 Task: Sort the products by unit price (low first).
Action: Mouse pressed left at (21, 127)
Screenshot: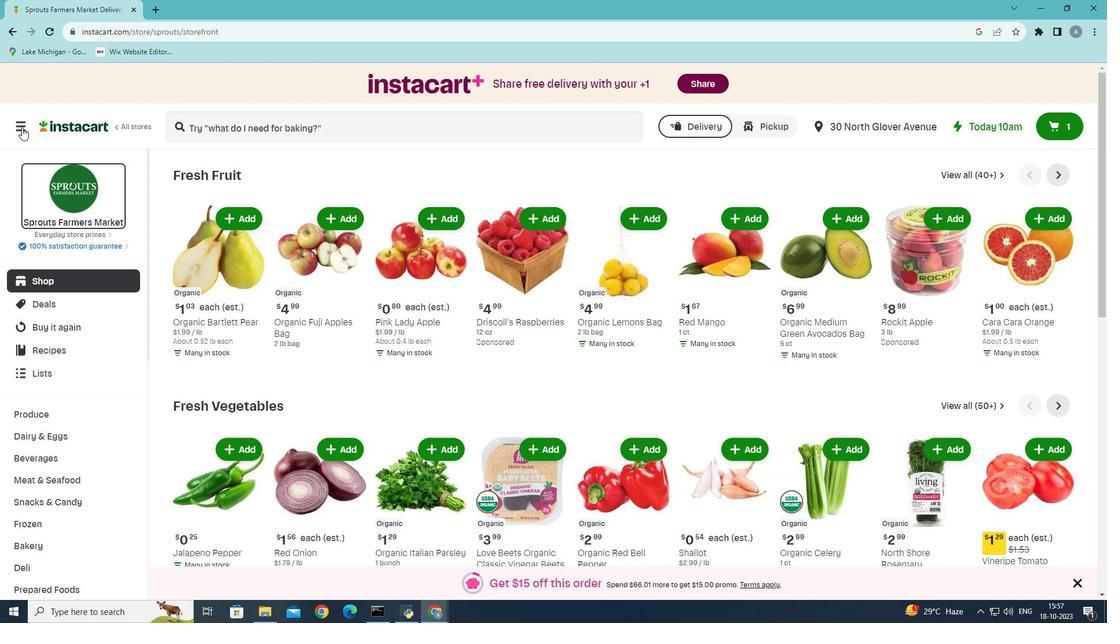 
Action: Mouse moved to (74, 332)
Screenshot: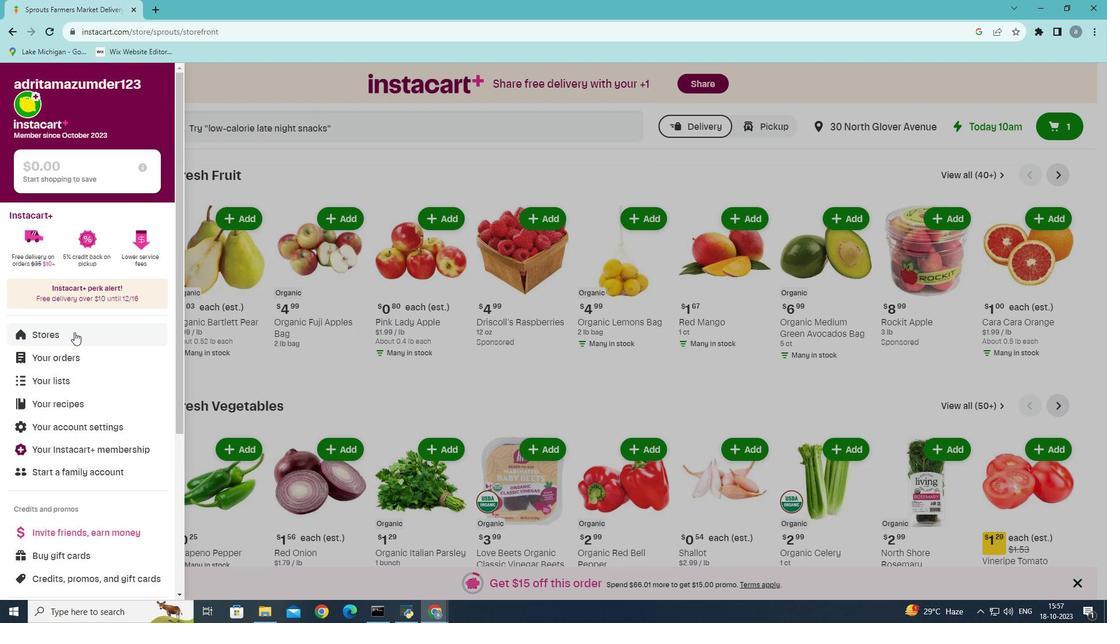 
Action: Mouse pressed left at (74, 332)
Screenshot: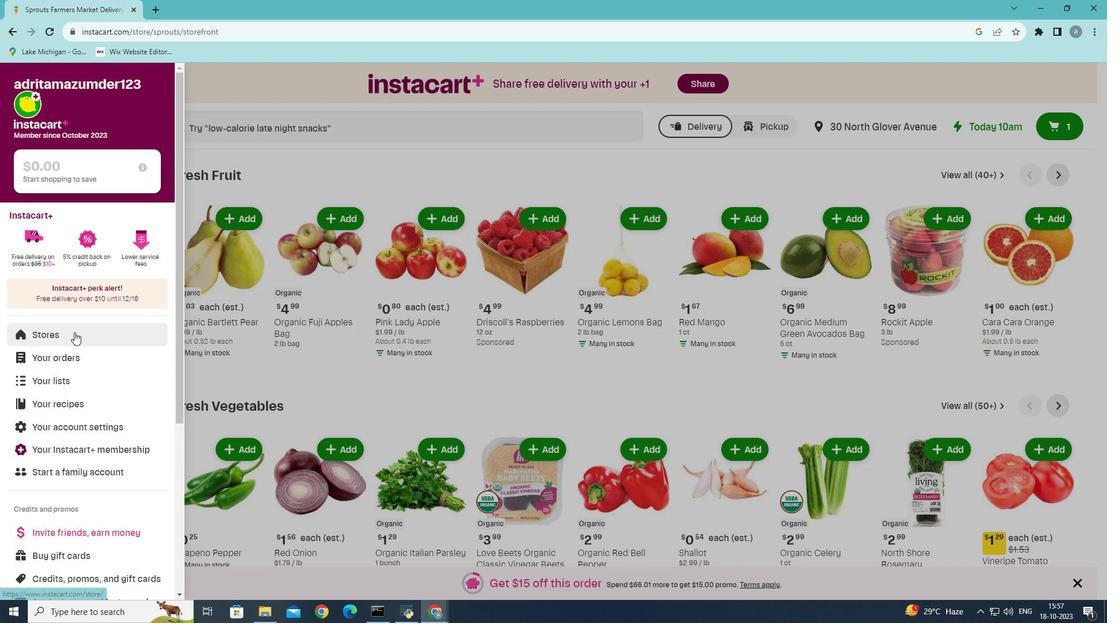 
Action: Mouse moved to (275, 130)
Screenshot: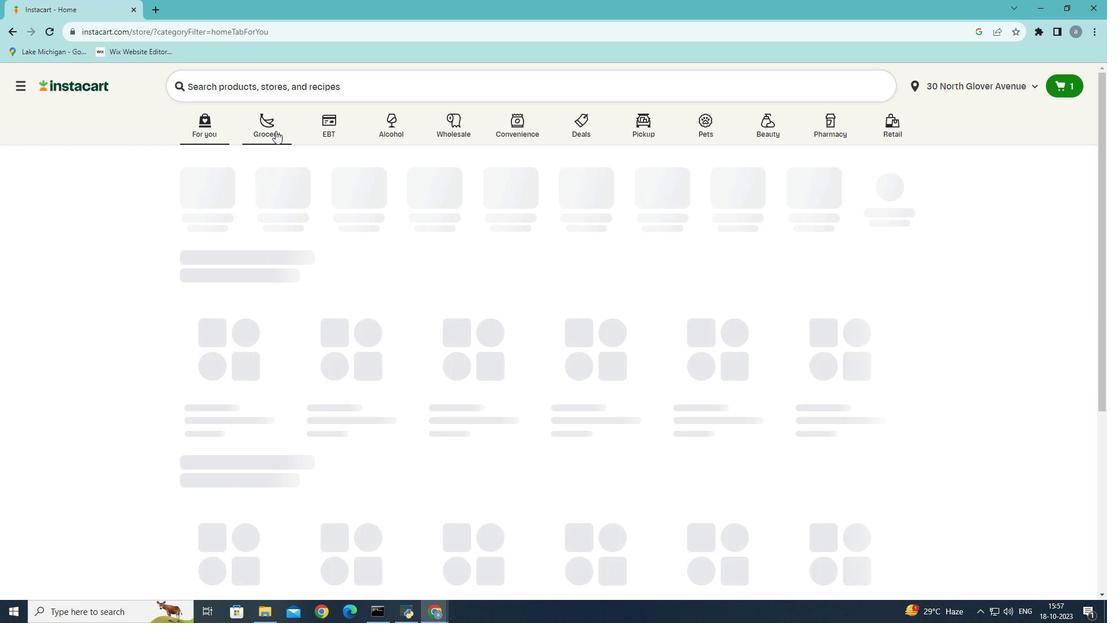 
Action: Mouse pressed left at (275, 130)
Screenshot: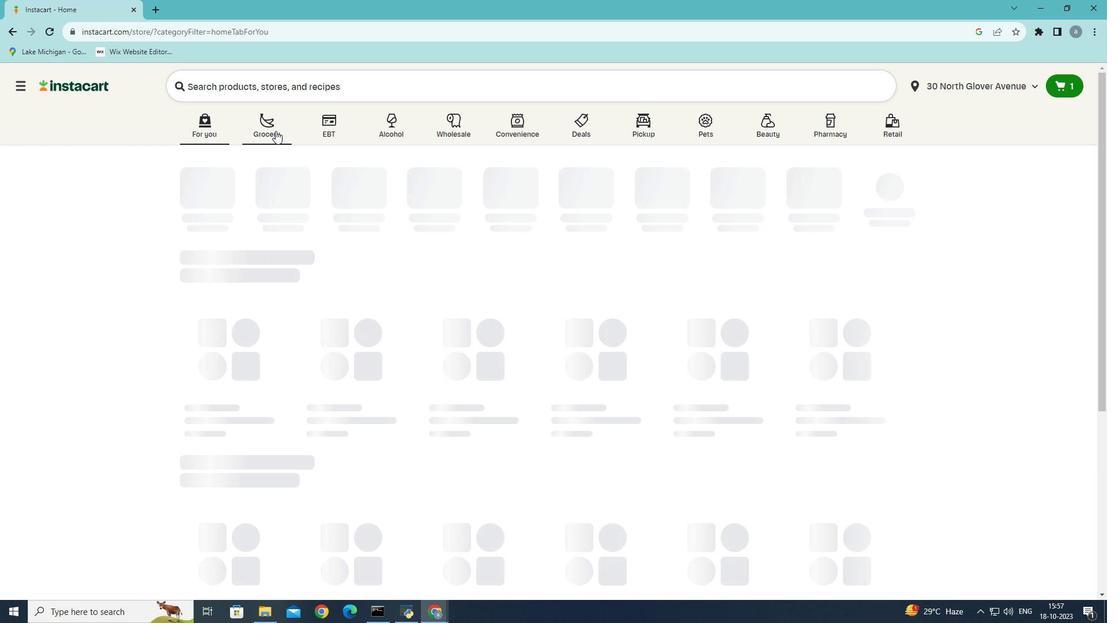 
Action: Mouse moved to (261, 343)
Screenshot: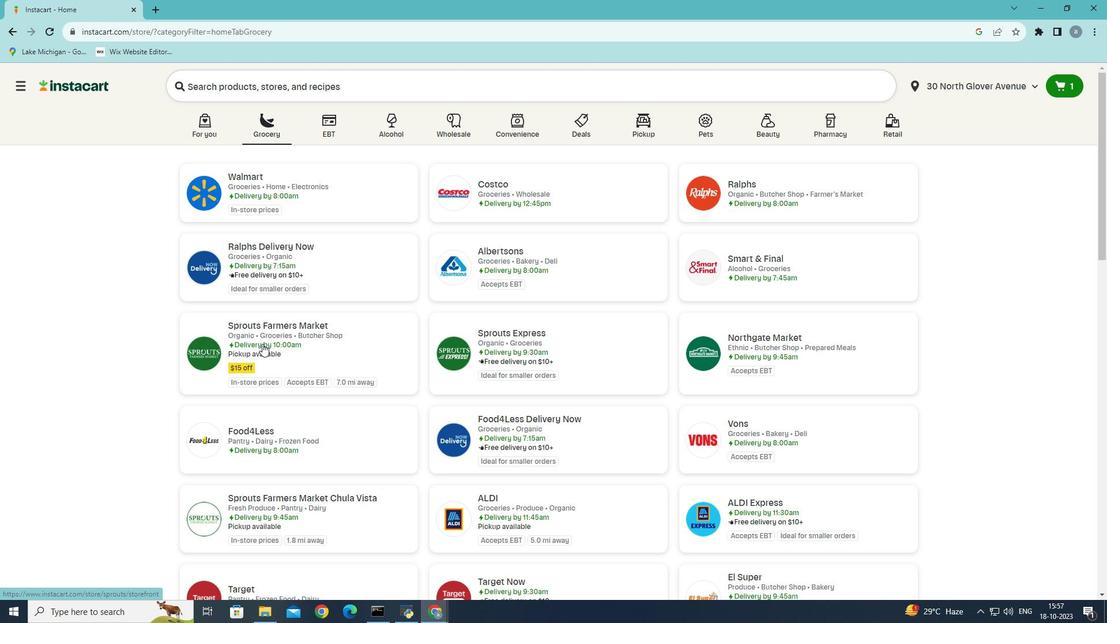 
Action: Mouse pressed left at (261, 343)
Screenshot: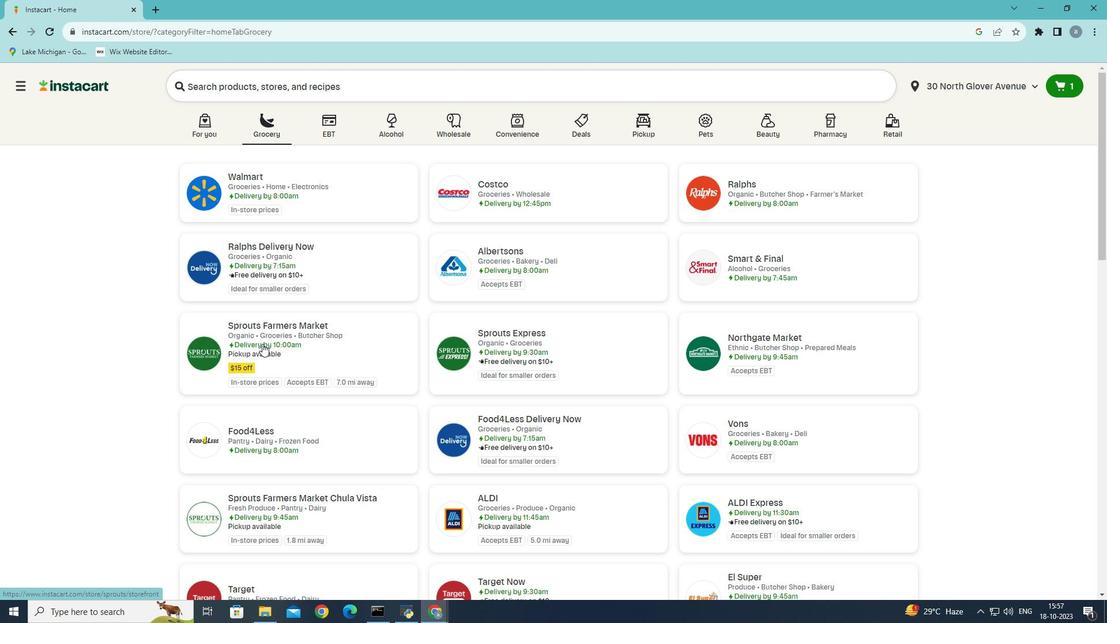 
Action: Mouse moved to (73, 482)
Screenshot: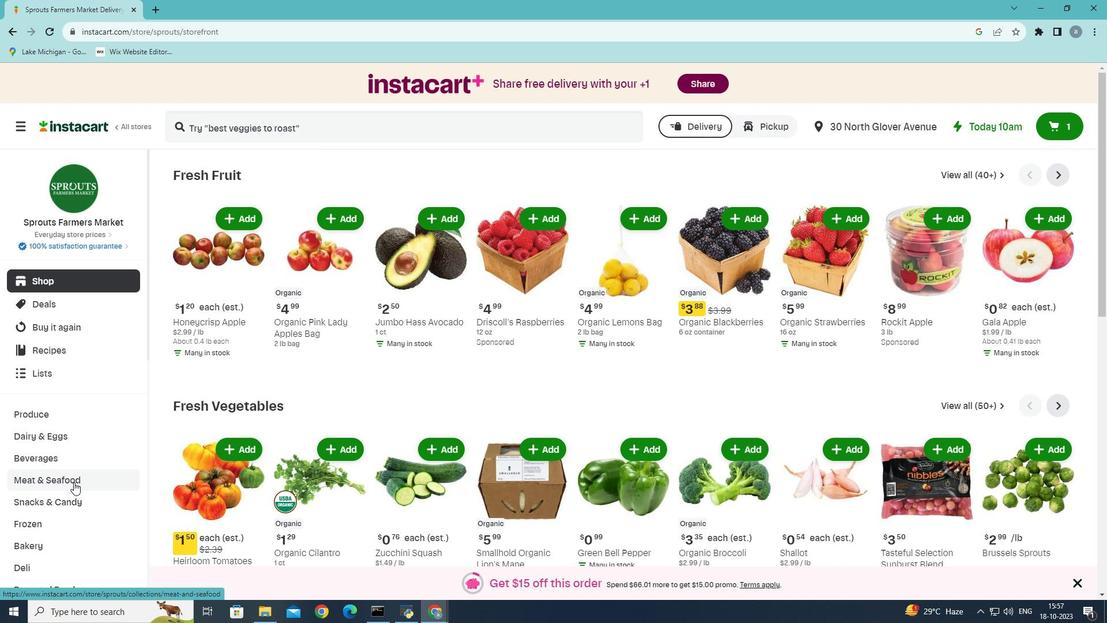 
Action: Mouse pressed left at (73, 482)
Screenshot: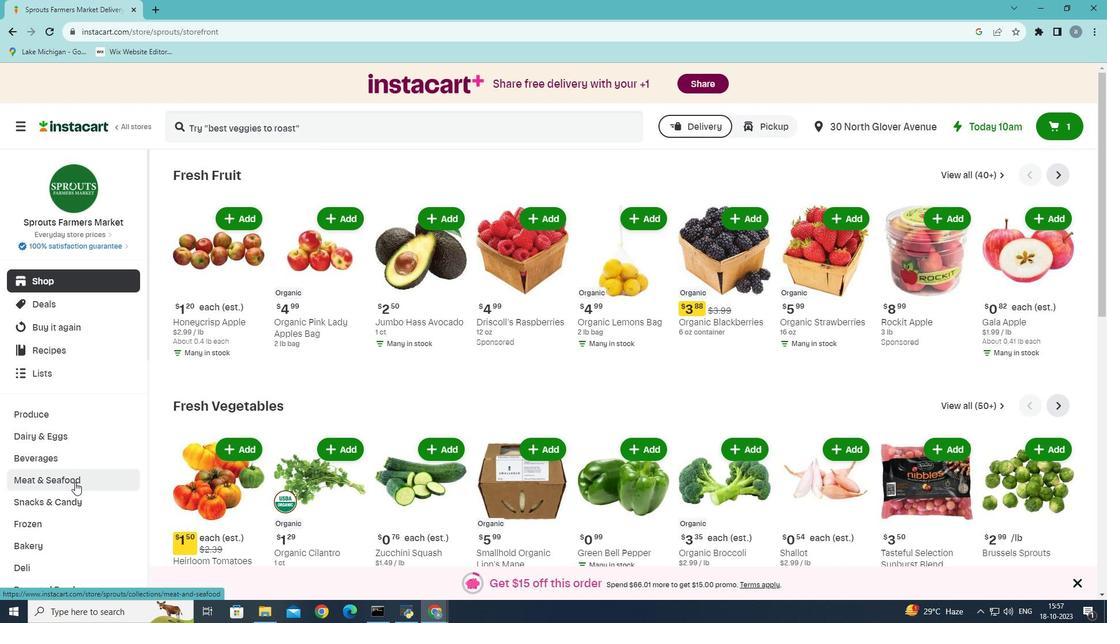 
Action: Mouse moved to (417, 201)
Screenshot: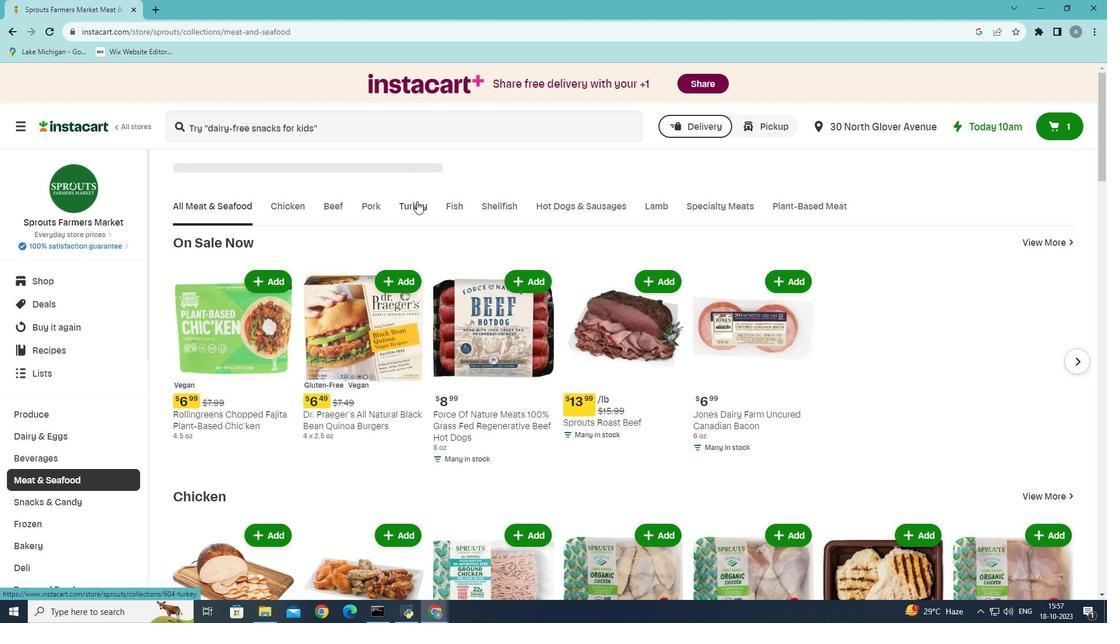 
Action: Mouse pressed left at (417, 201)
Screenshot: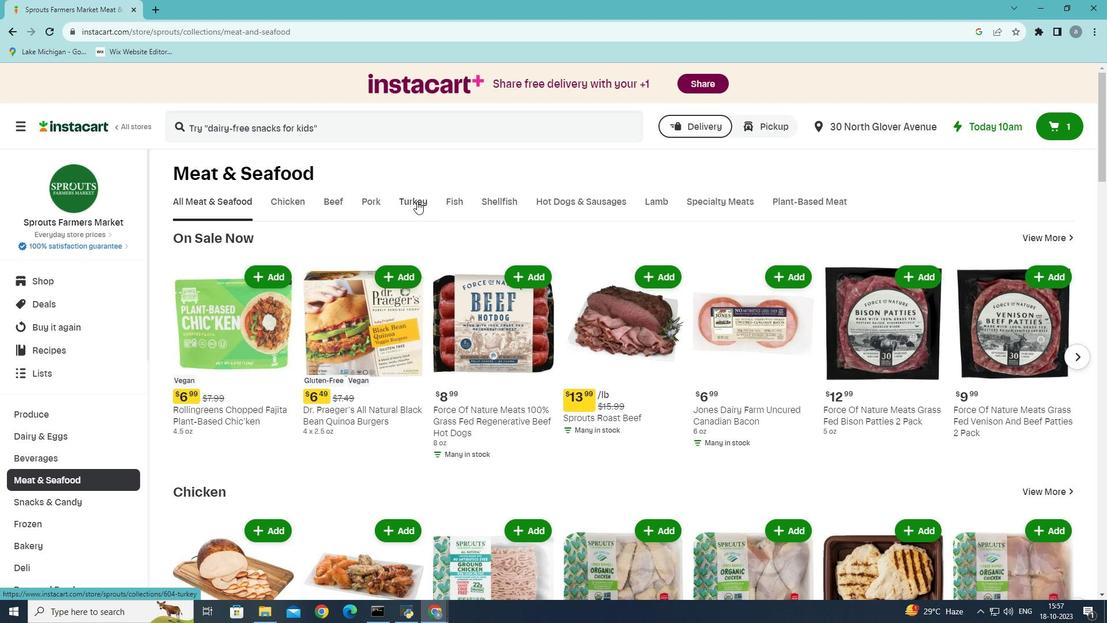 
Action: Mouse moved to (398, 253)
Screenshot: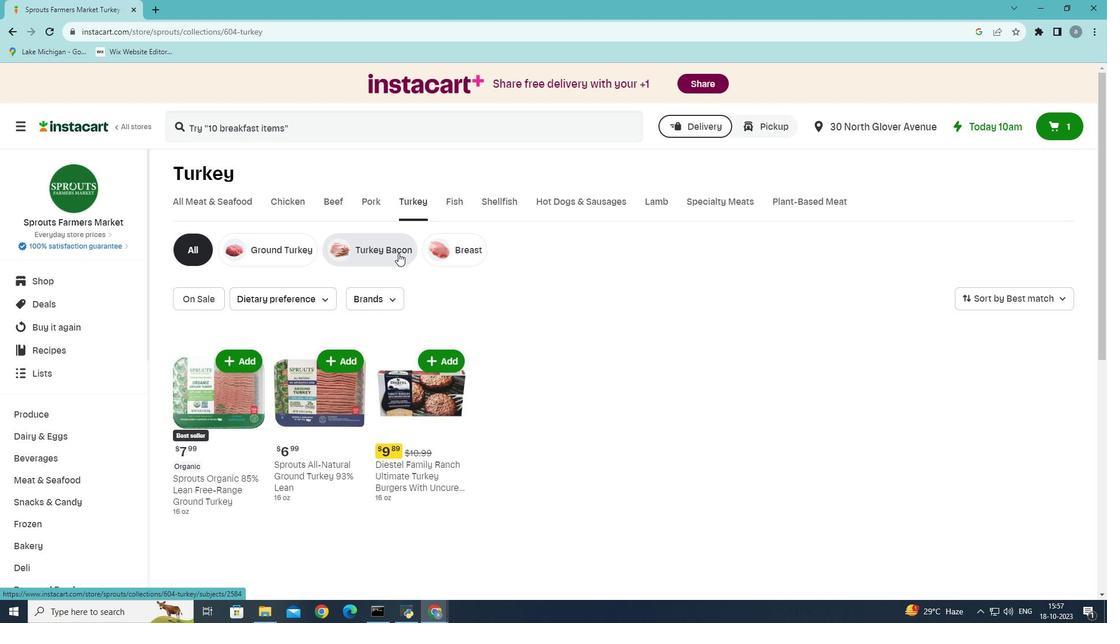 
Action: Mouse pressed left at (398, 253)
Screenshot: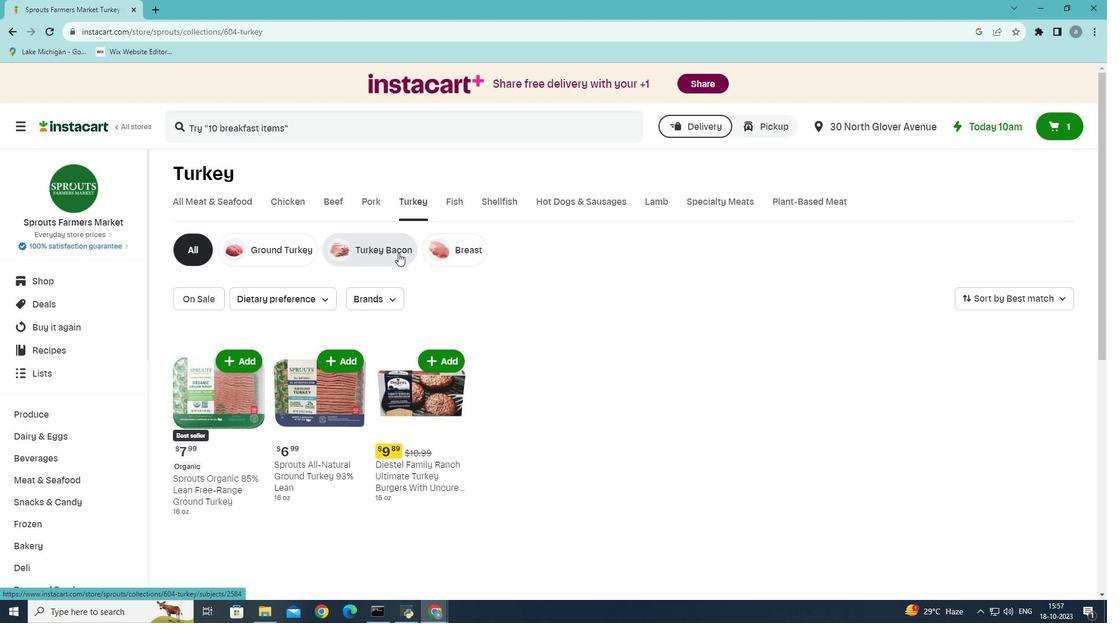 
Action: Mouse moved to (1063, 294)
Screenshot: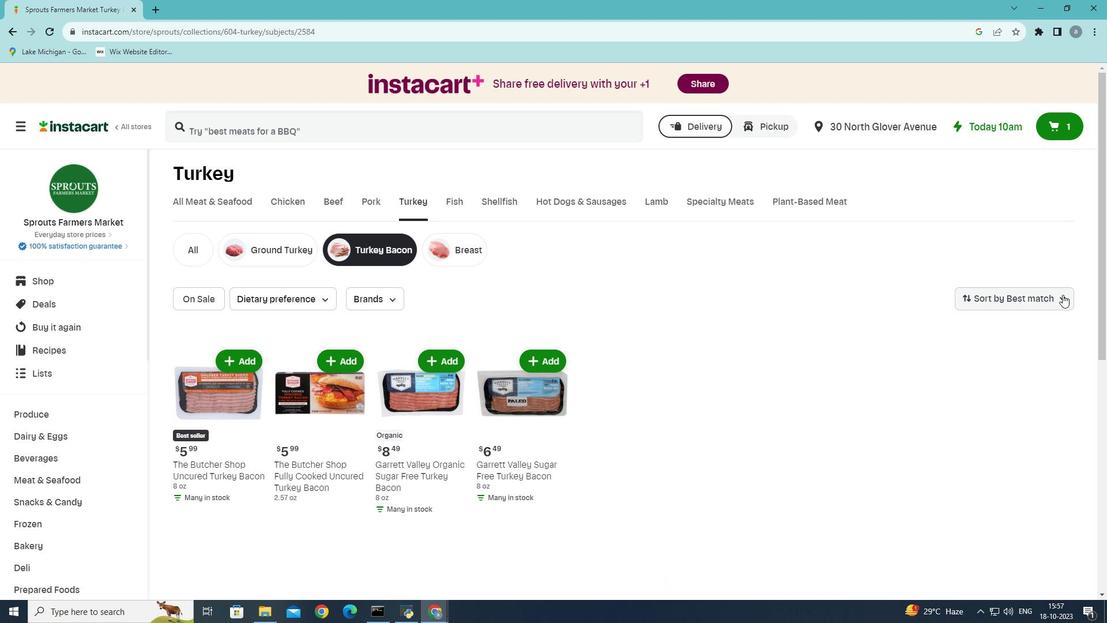 
Action: Mouse pressed left at (1063, 294)
Screenshot: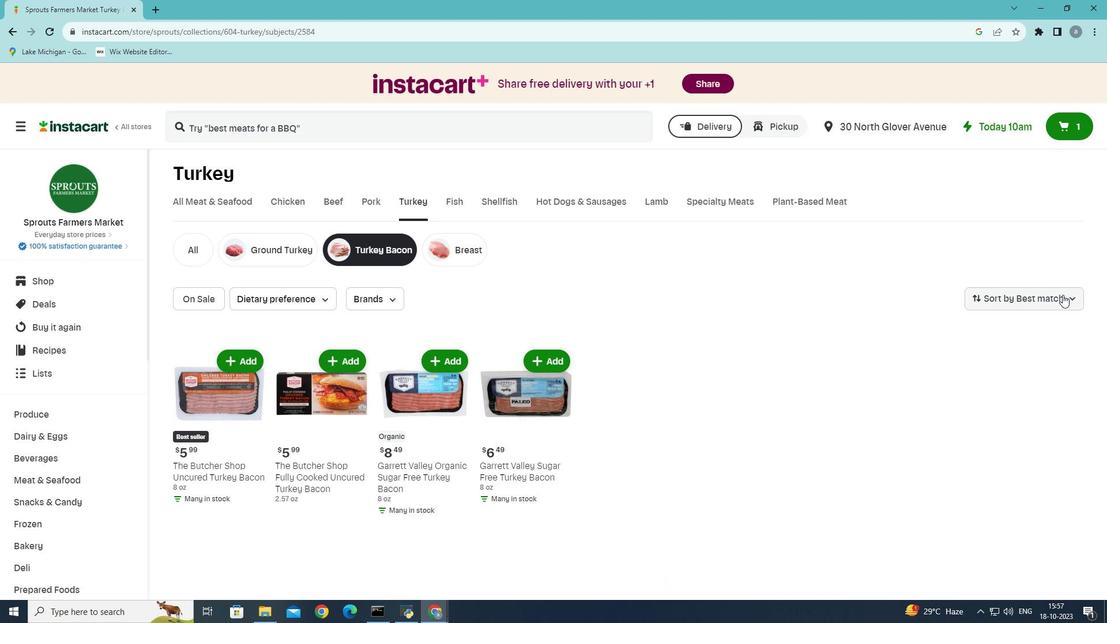 
Action: Mouse moved to (1025, 408)
Screenshot: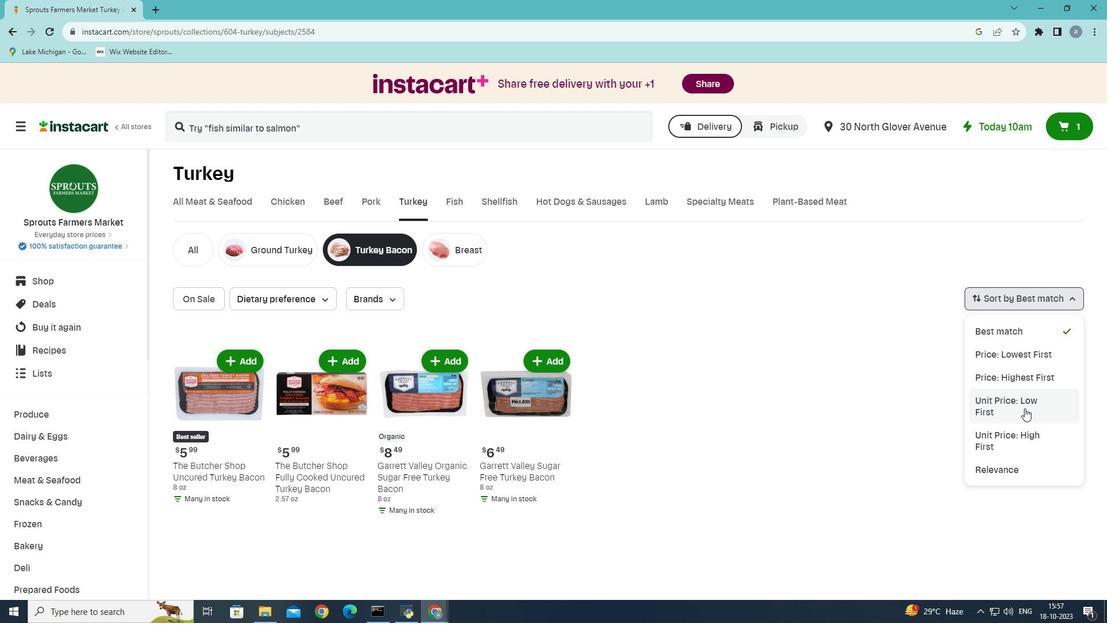 
Action: Mouse pressed left at (1025, 408)
Screenshot: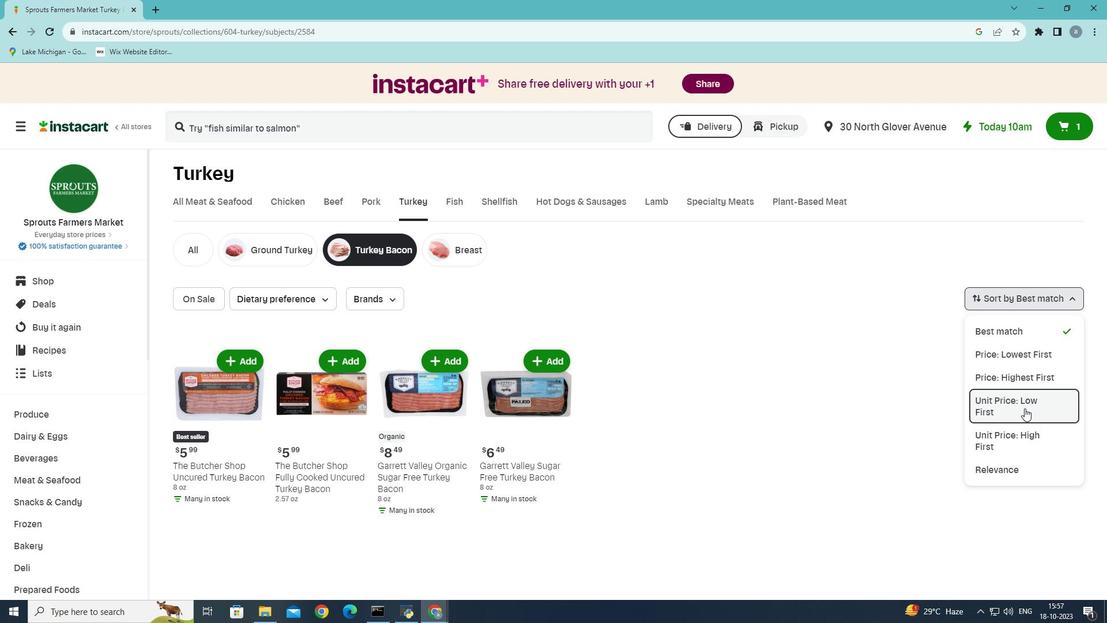 
Action: Mouse moved to (938, 398)
Screenshot: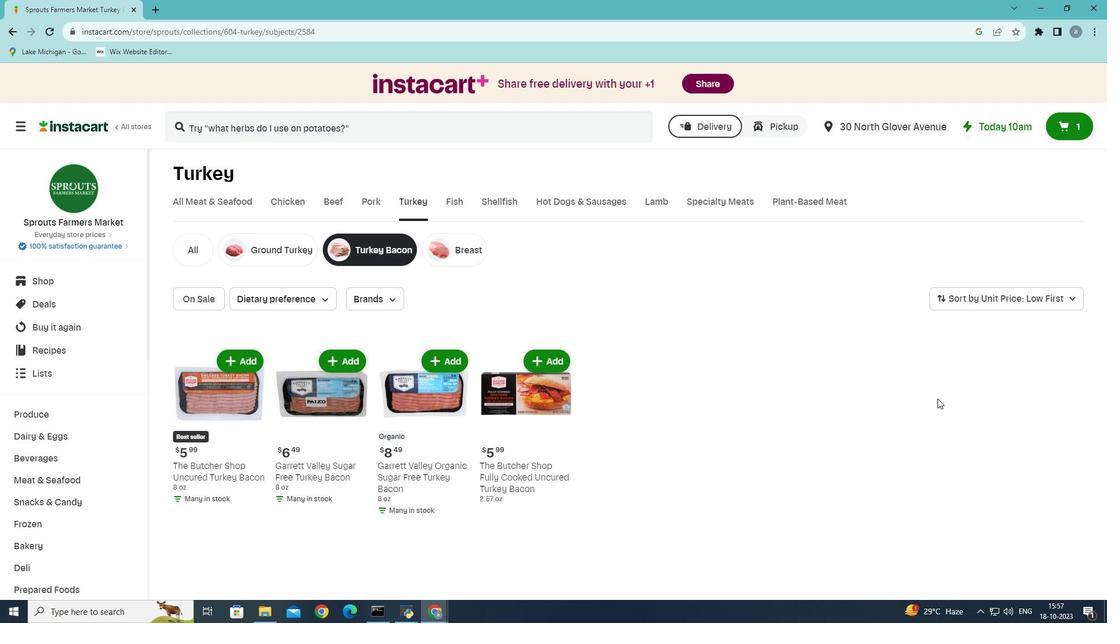 
